 Task: Add Bitchin' Sauce Original to the cart.
Action: Mouse moved to (872, 322)
Screenshot: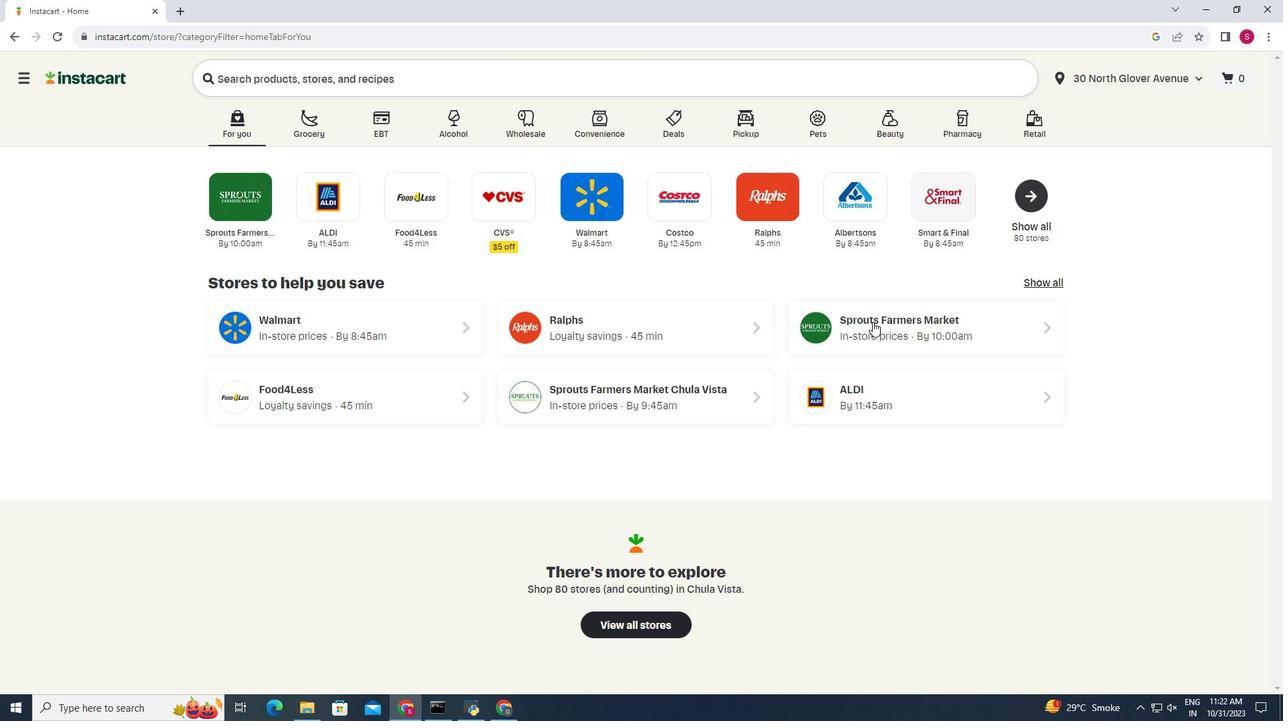 
Action: Mouse pressed left at (872, 322)
Screenshot: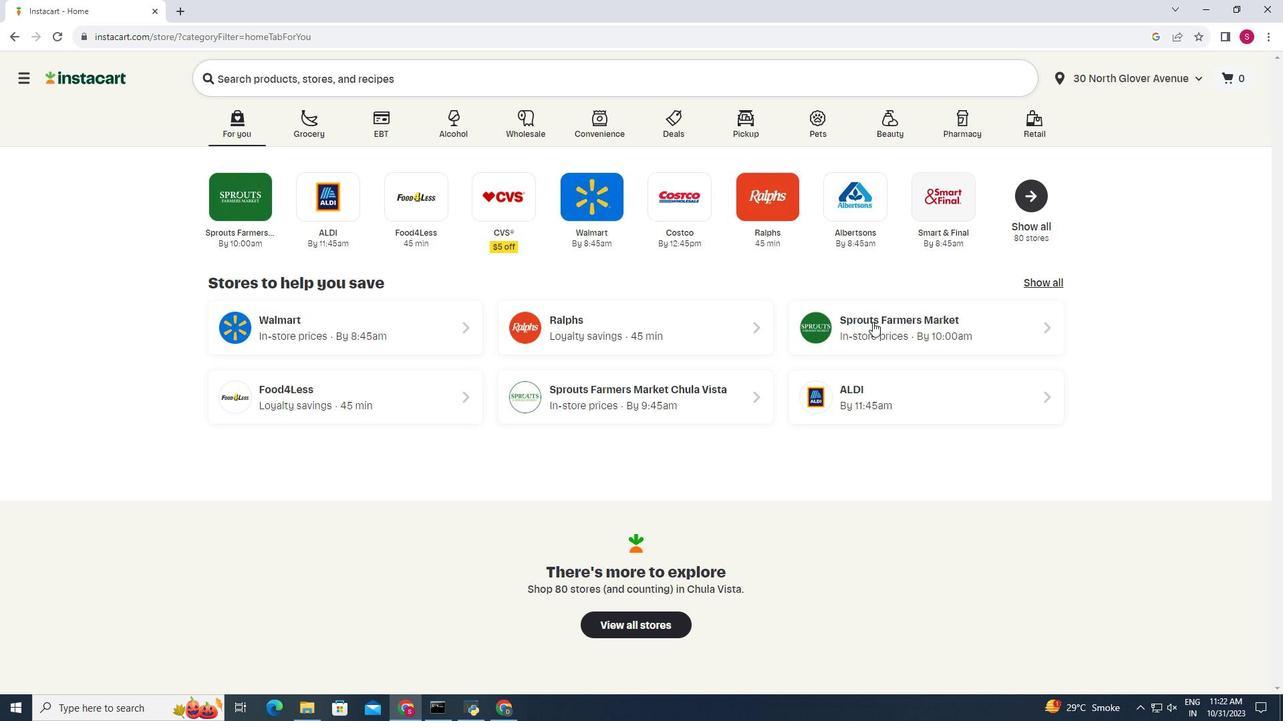 
Action: Mouse moved to (55, 588)
Screenshot: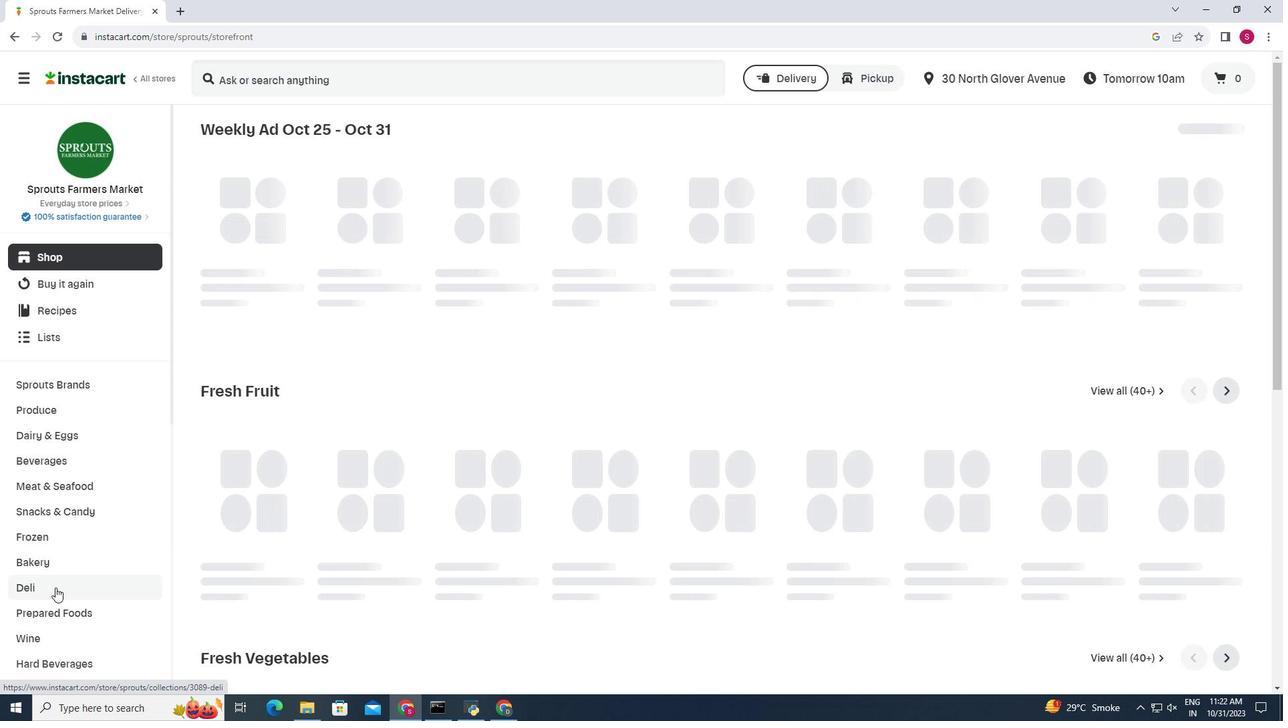 
Action: Mouse pressed left at (55, 588)
Screenshot: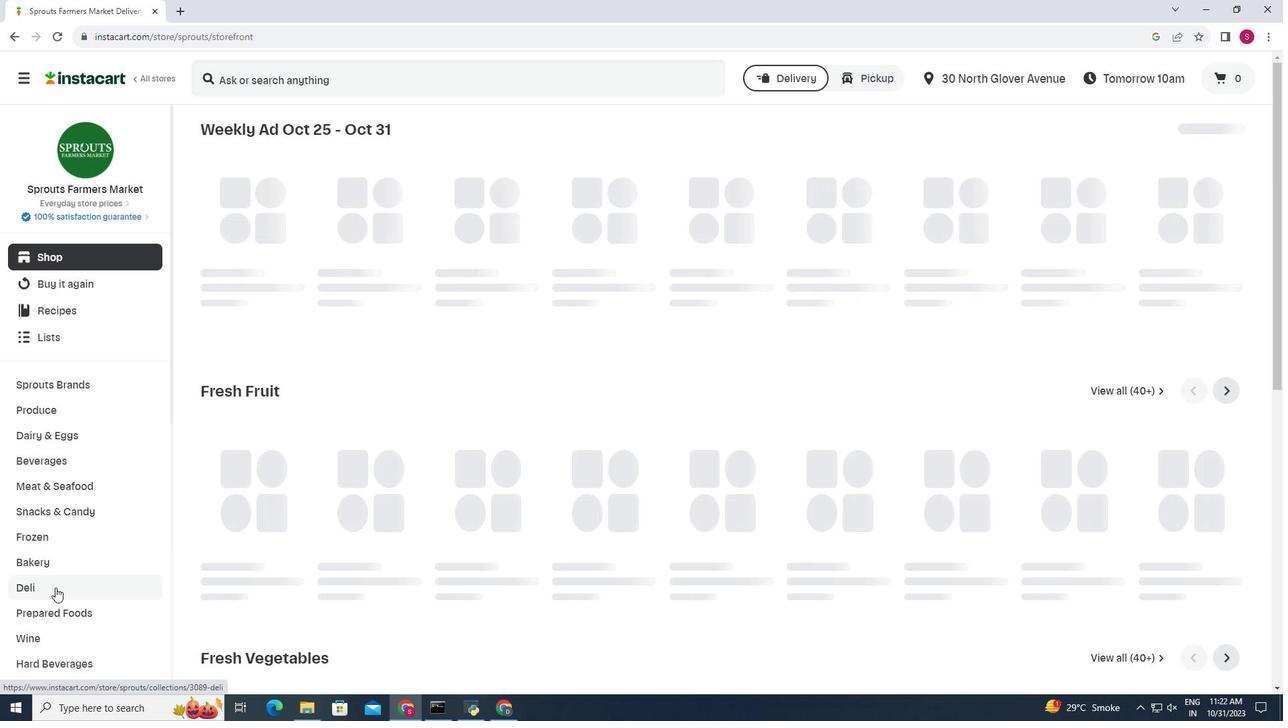 
Action: Mouse moved to (459, 163)
Screenshot: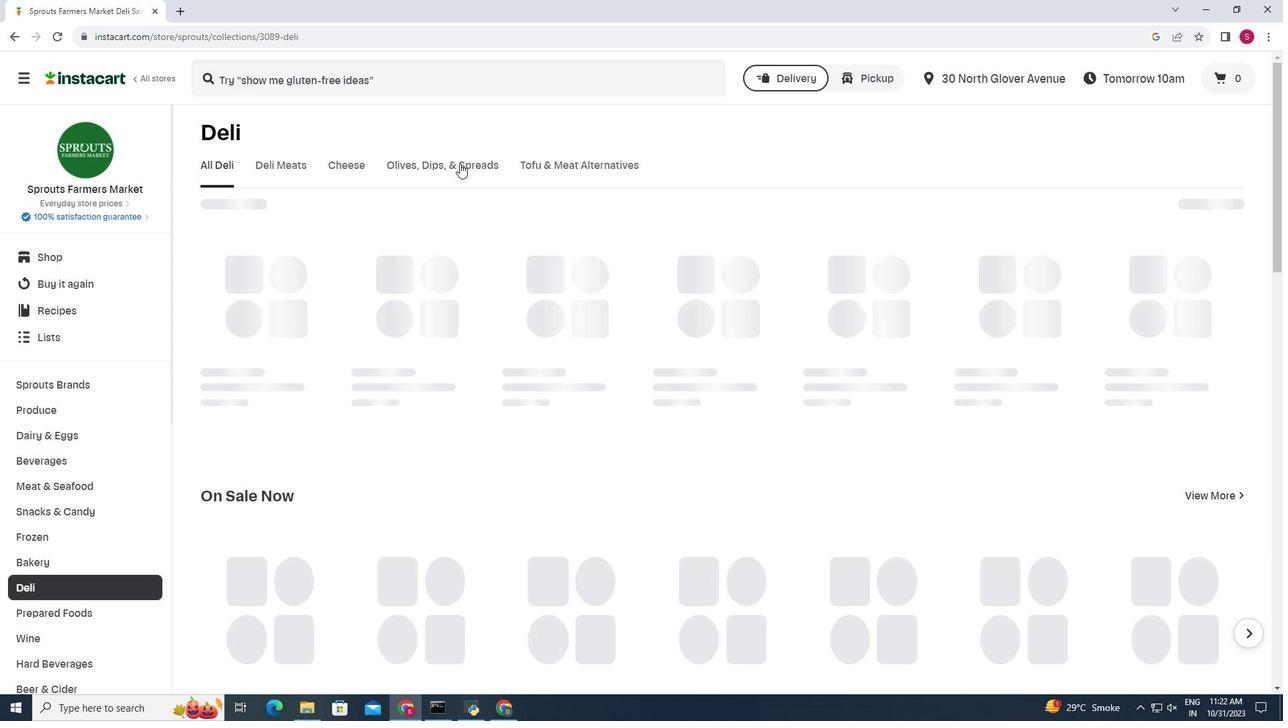 
Action: Mouse pressed left at (459, 163)
Screenshot: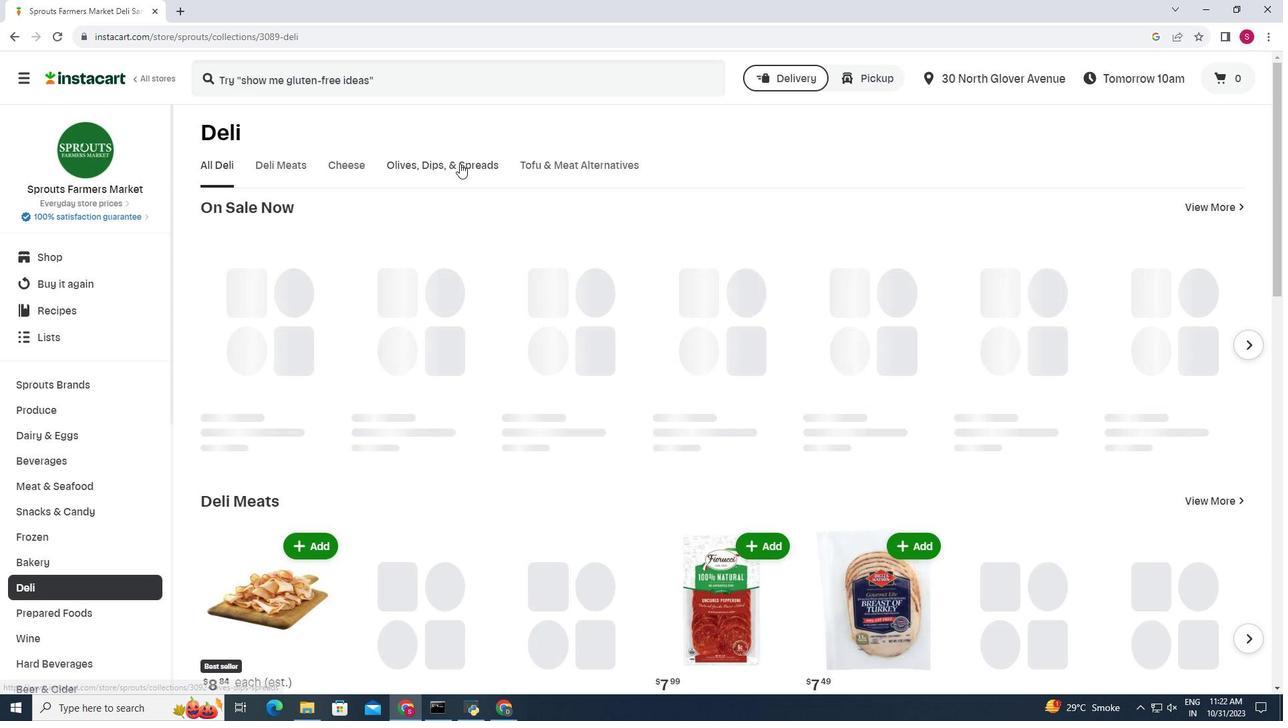 
Action: Mouse moved to (702, 209)
Screenshot: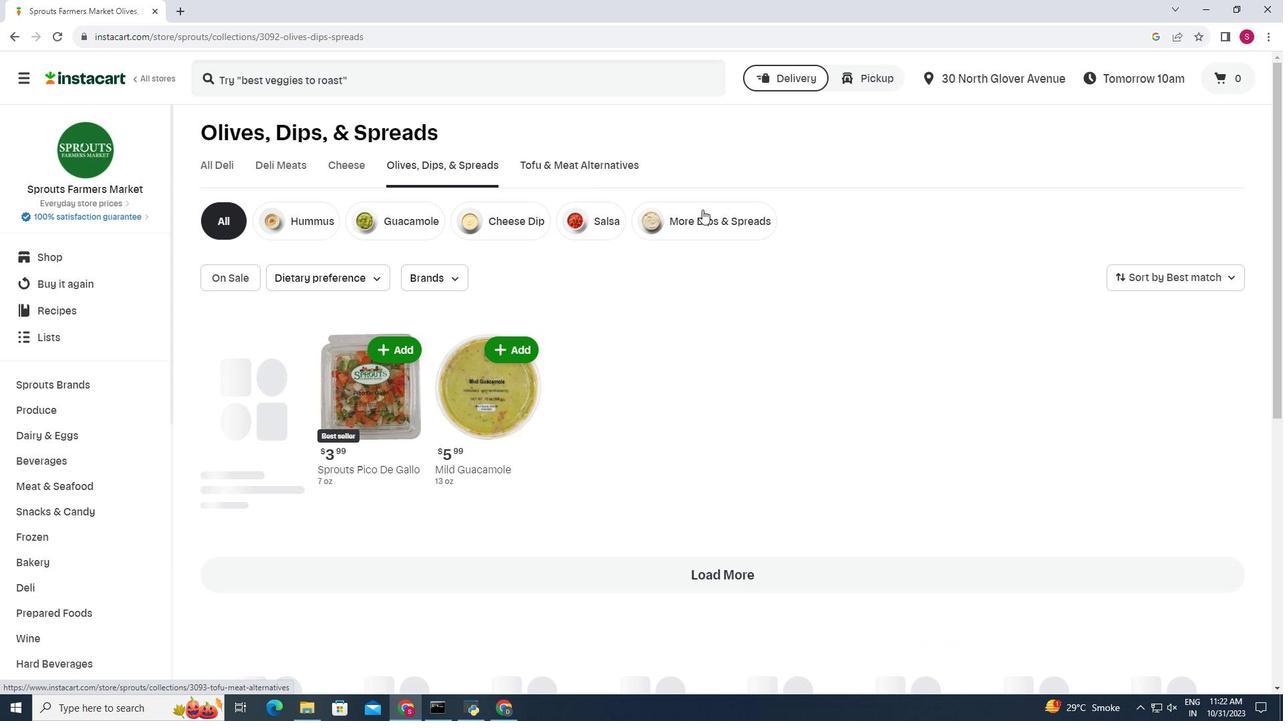 
Action: Mouse pressed left at (702, 209)
Screenshot: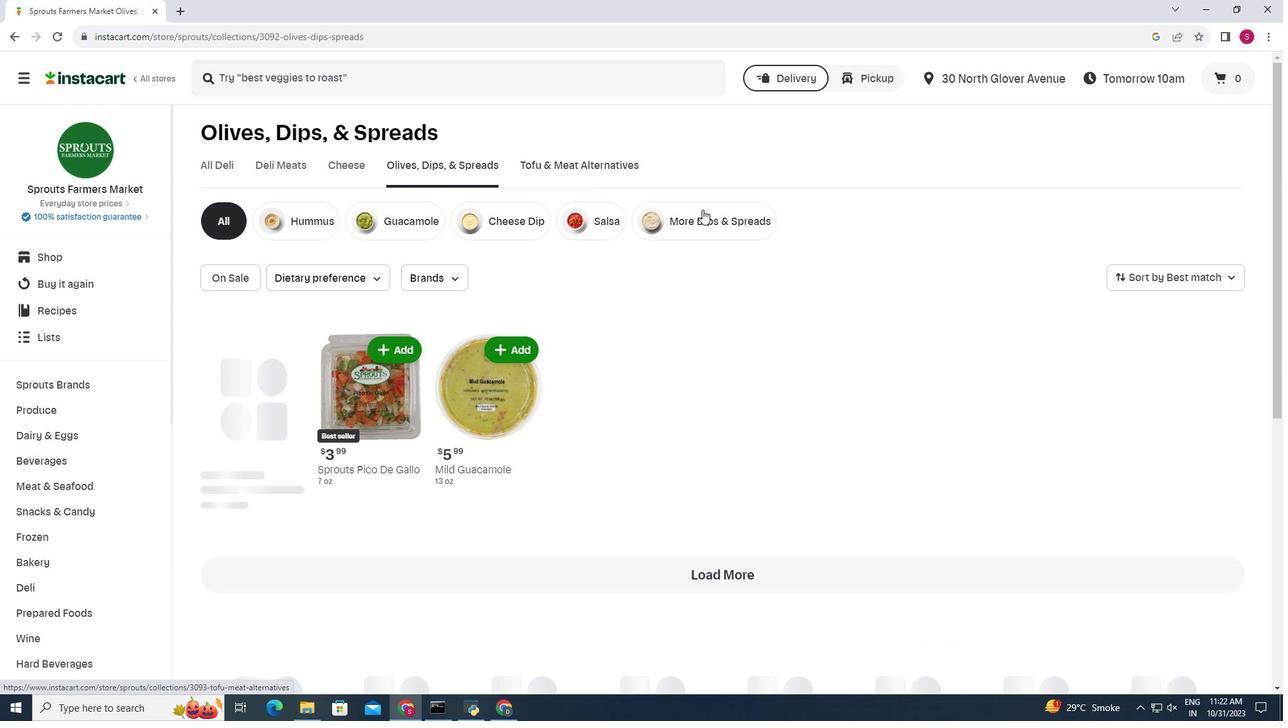 
Action: Mouse moved to (515, 278)
Screenshot: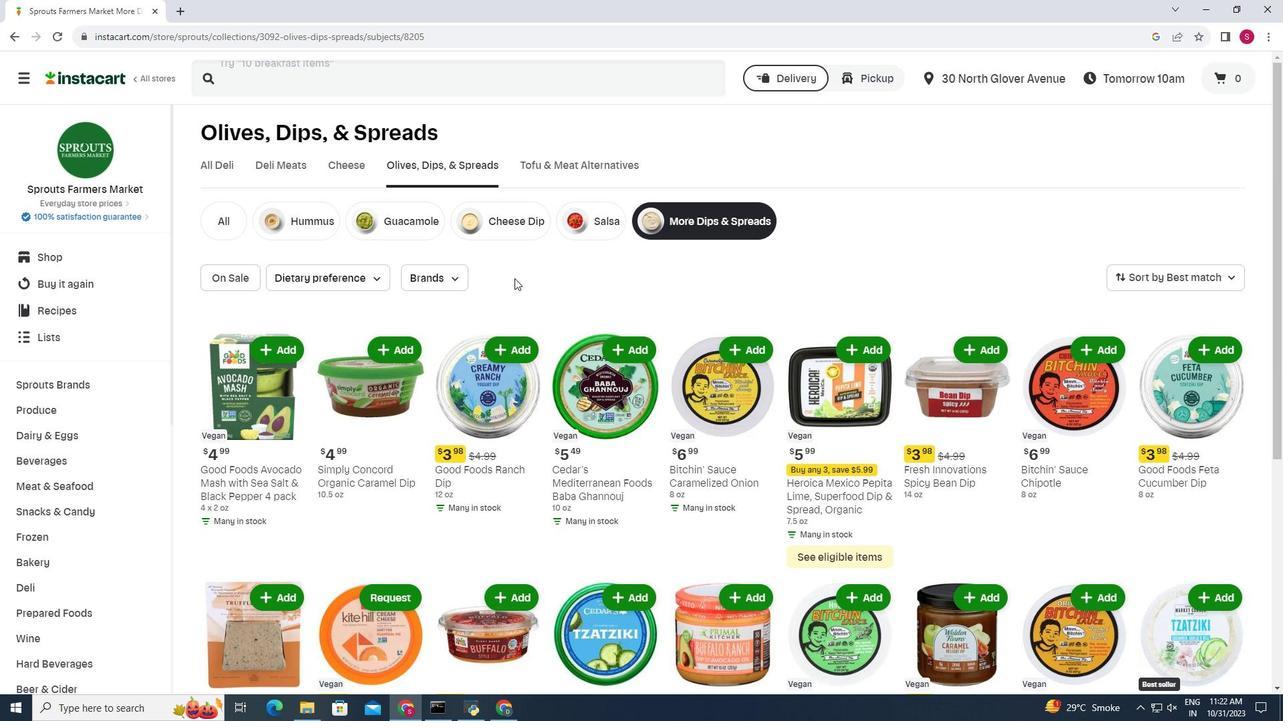 
Action: Mouse scrolled (515, 277) with delta (0, 0)
Screenshot: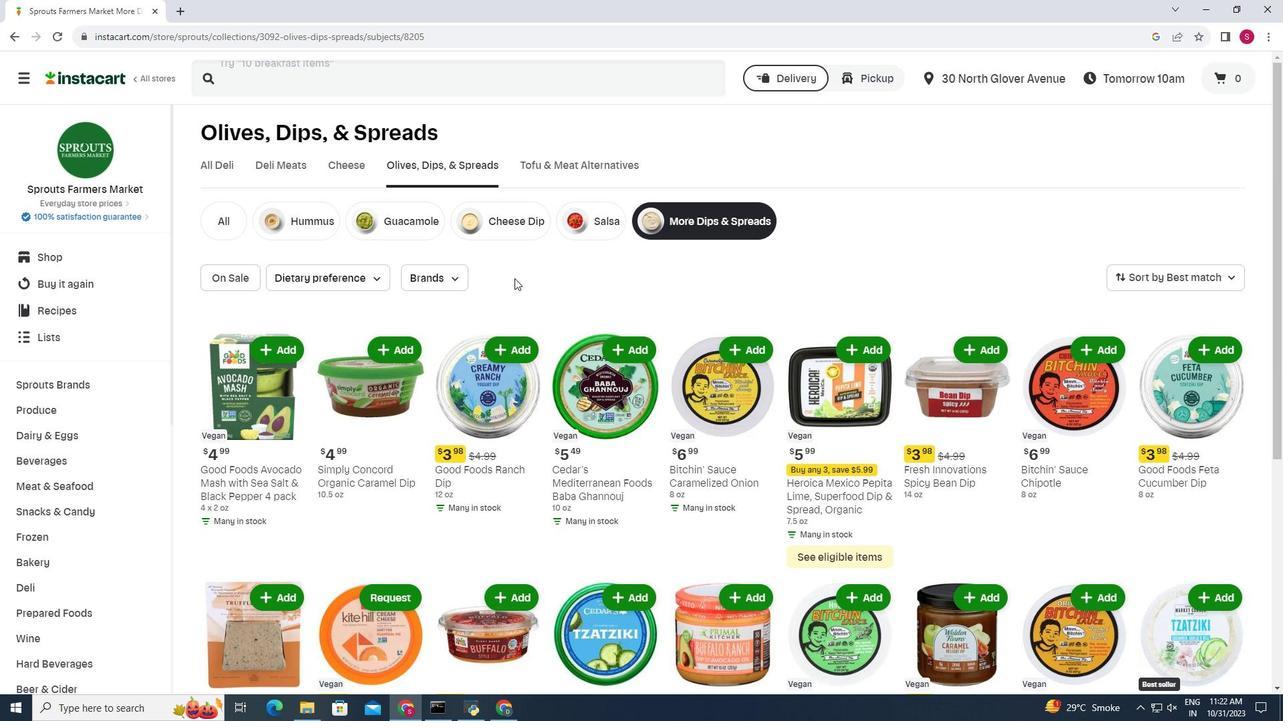 
Action: Mouse moved to (507, 282)
Screenshot: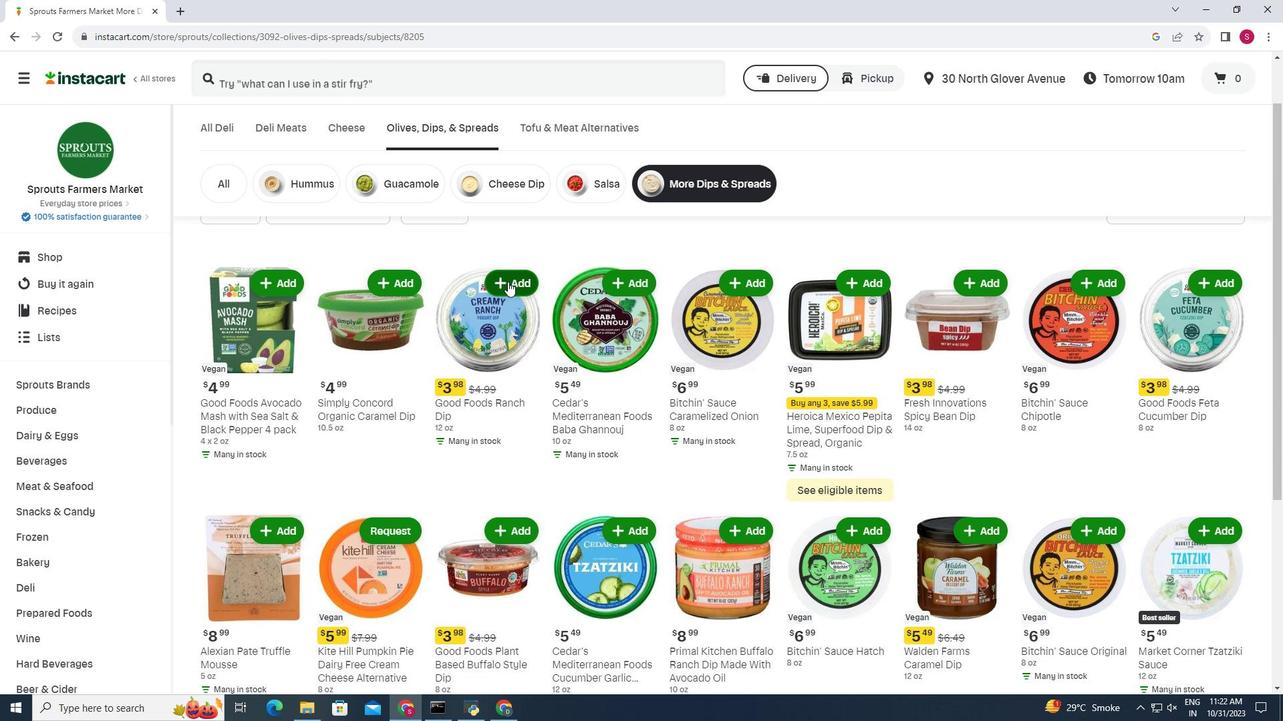 
Action: Mouse scrolled (507, 281) with delta (0, 0)
Screenshot: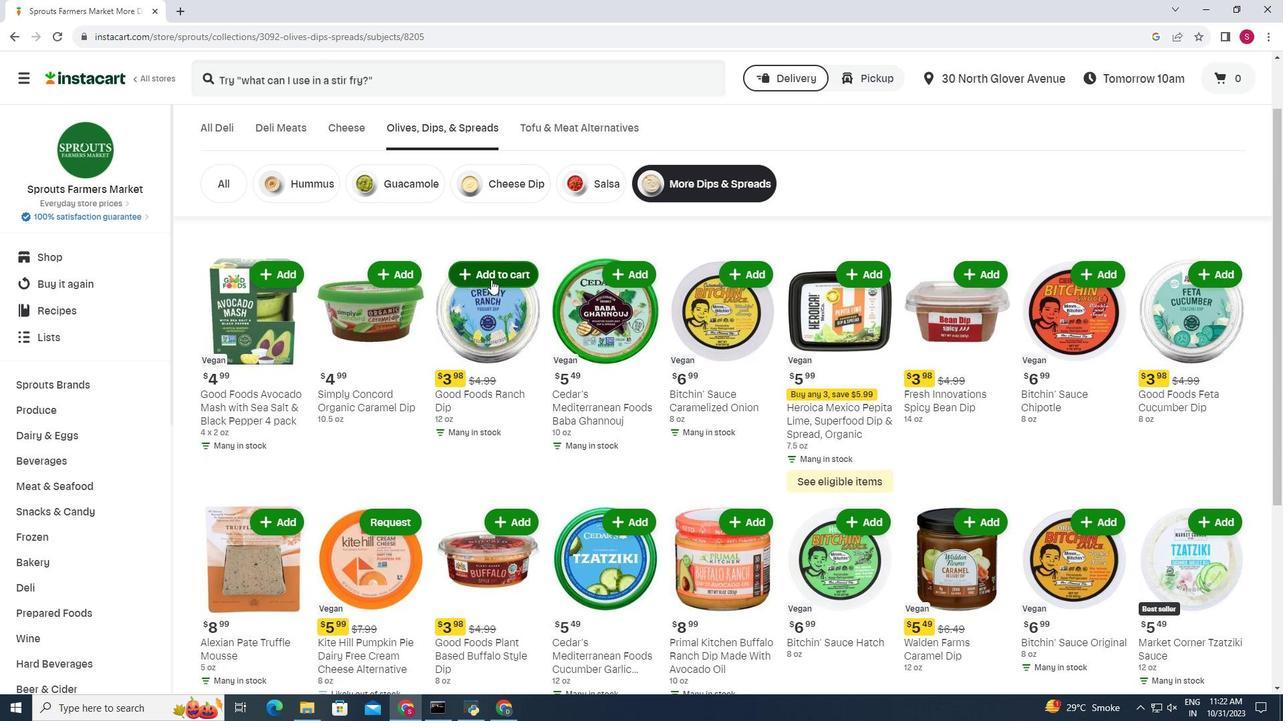 
Action: Mouse moved to (431, 356)
Screenshot: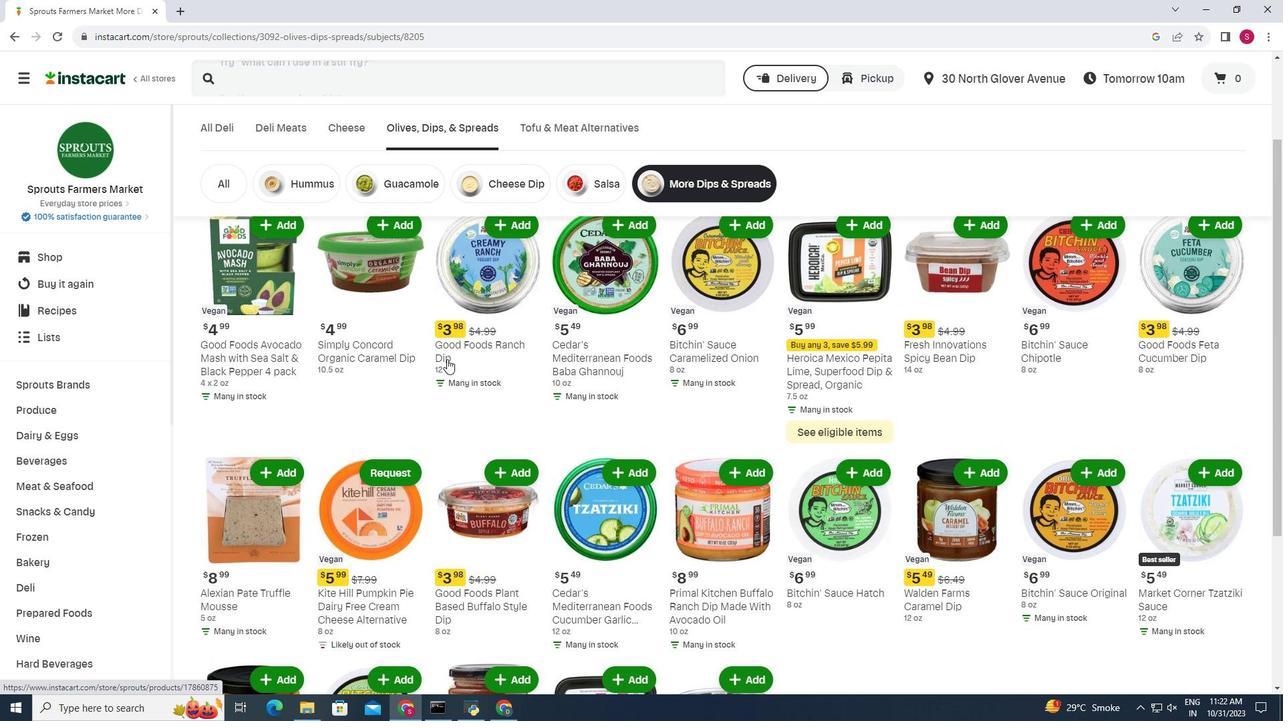 
Action: Mouse scrolled (431, 356) with delta (0, 0)
Screenshot: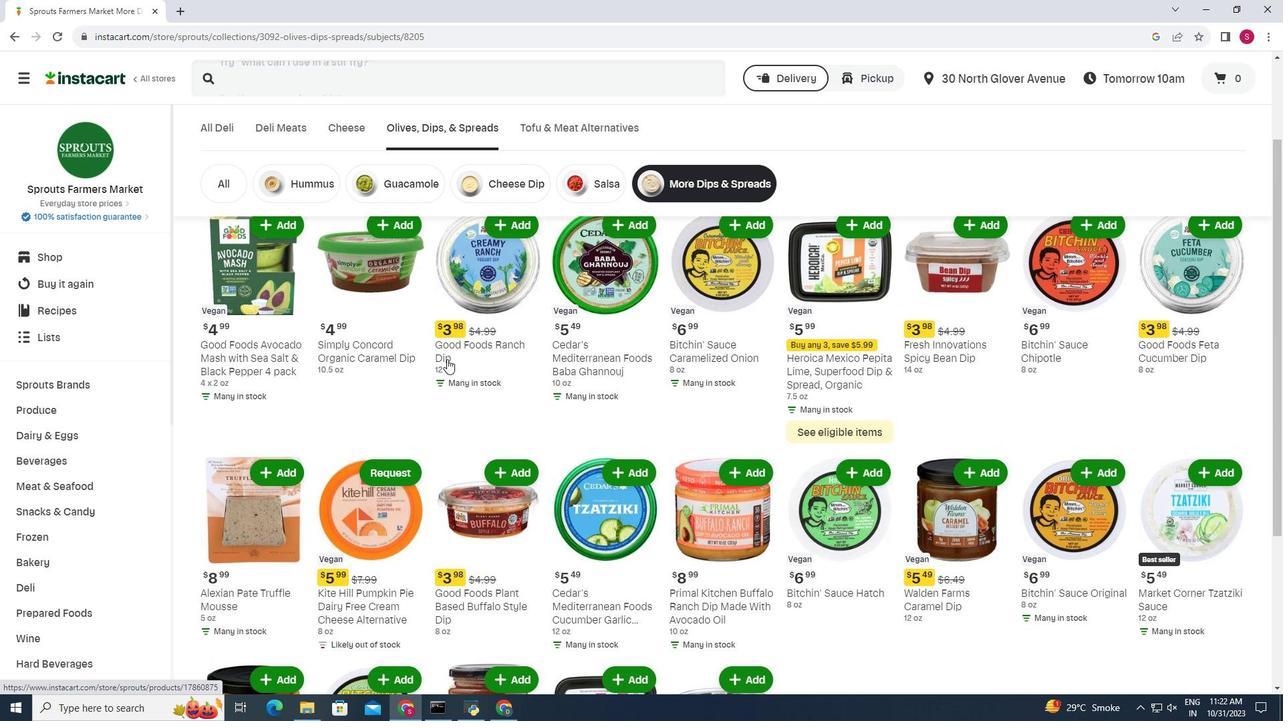 
Action: Mouse moved to (1201, 419)
Screenshot: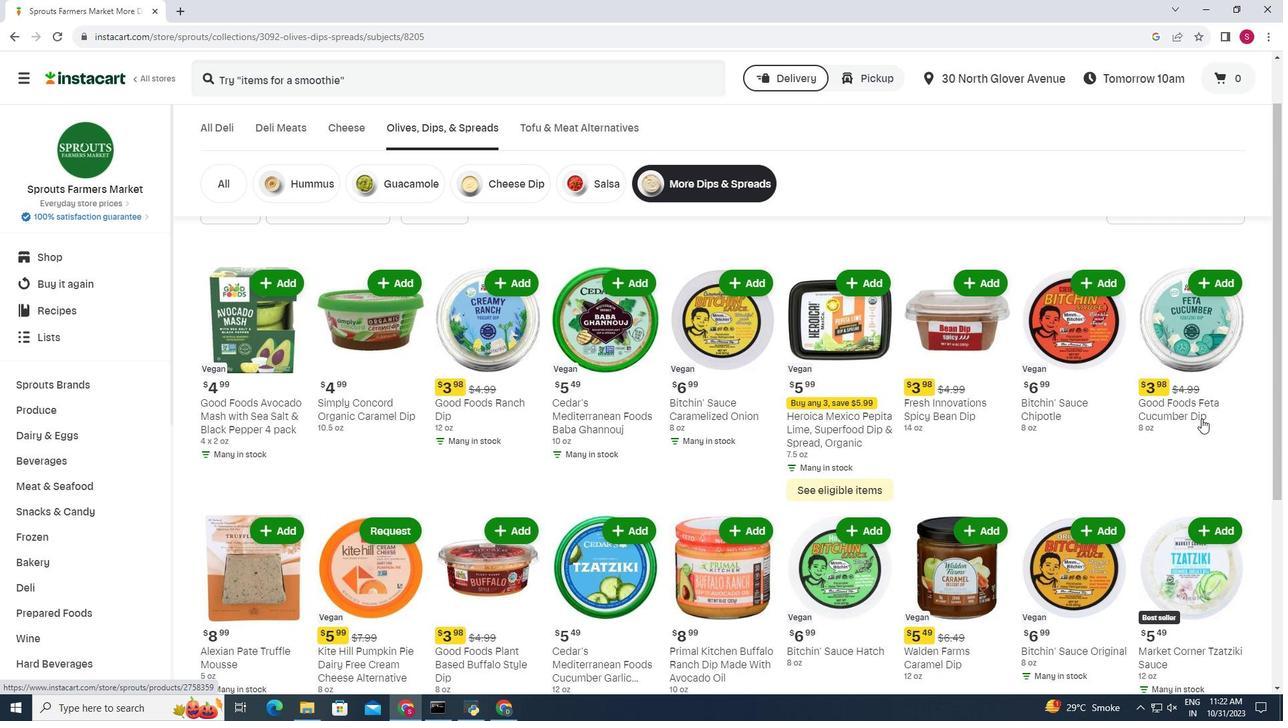
Action: Mouse scrolled (1201, 418) with delta (0, 0)
Screenshot: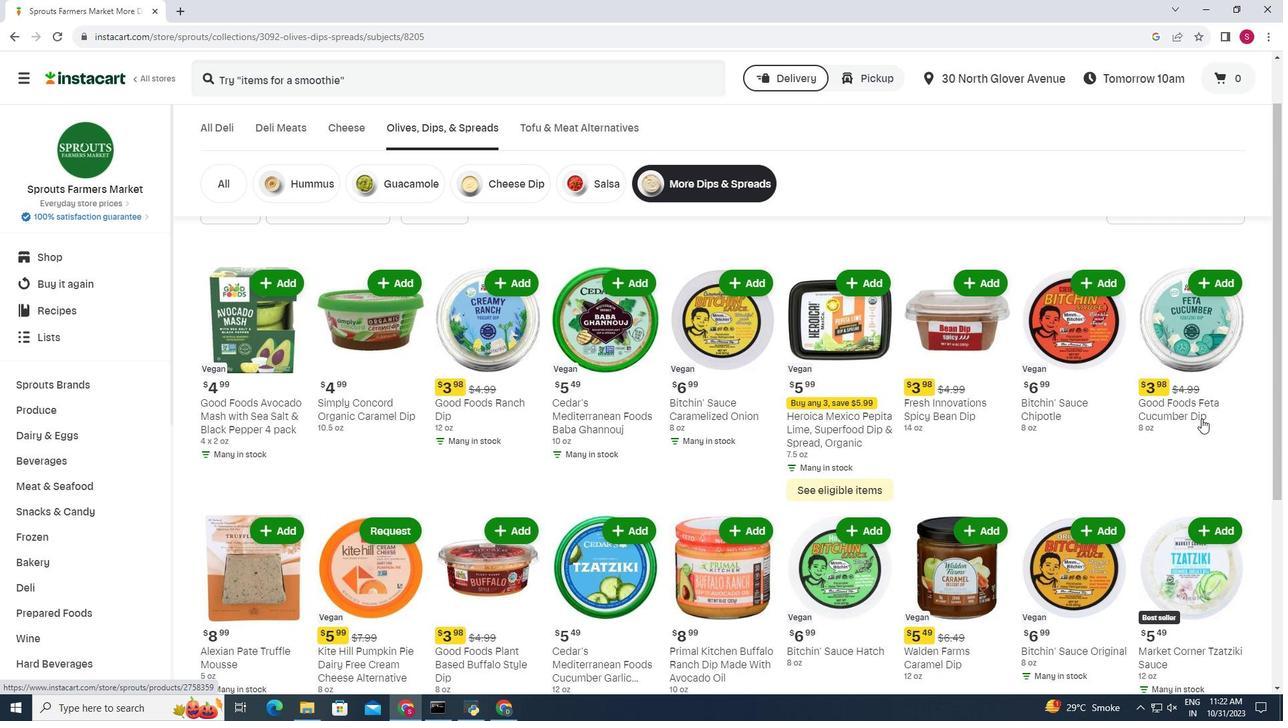 
Action: Mouse moved to (1202, 419)
Screenshot: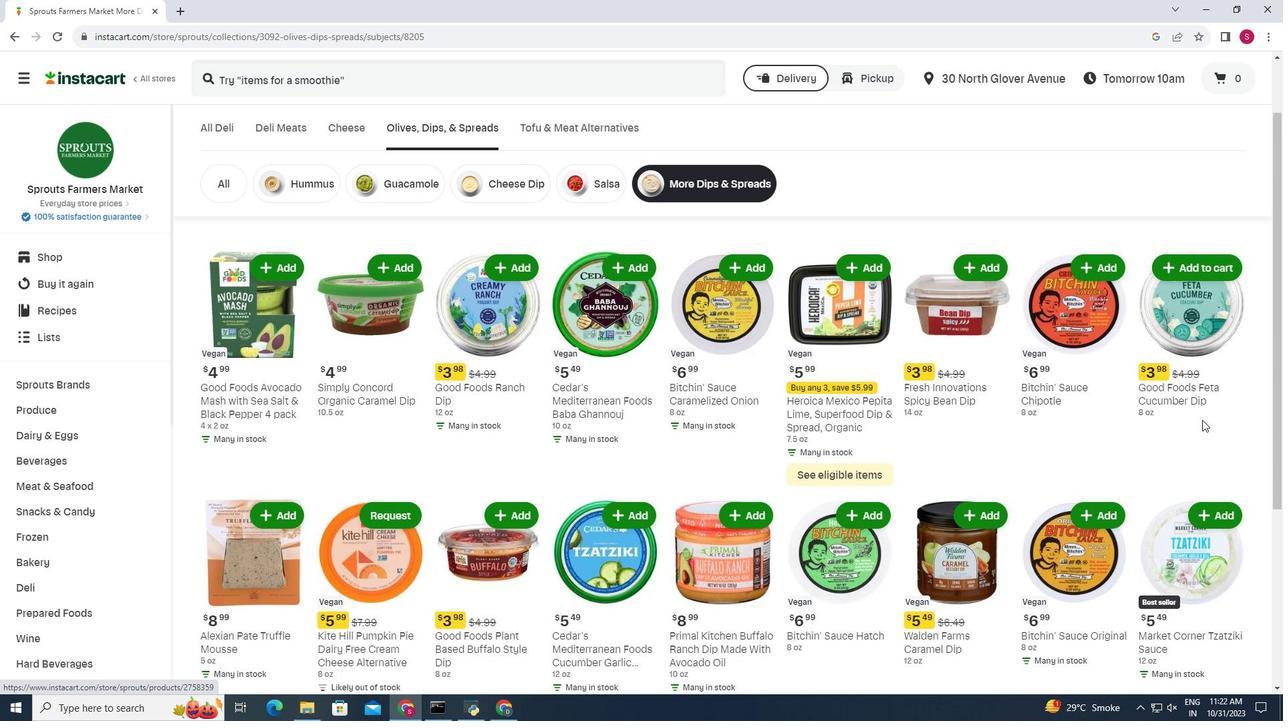 
Action: Mouse scrolled (1202, 419) with delta (0, 0)
Screenshot: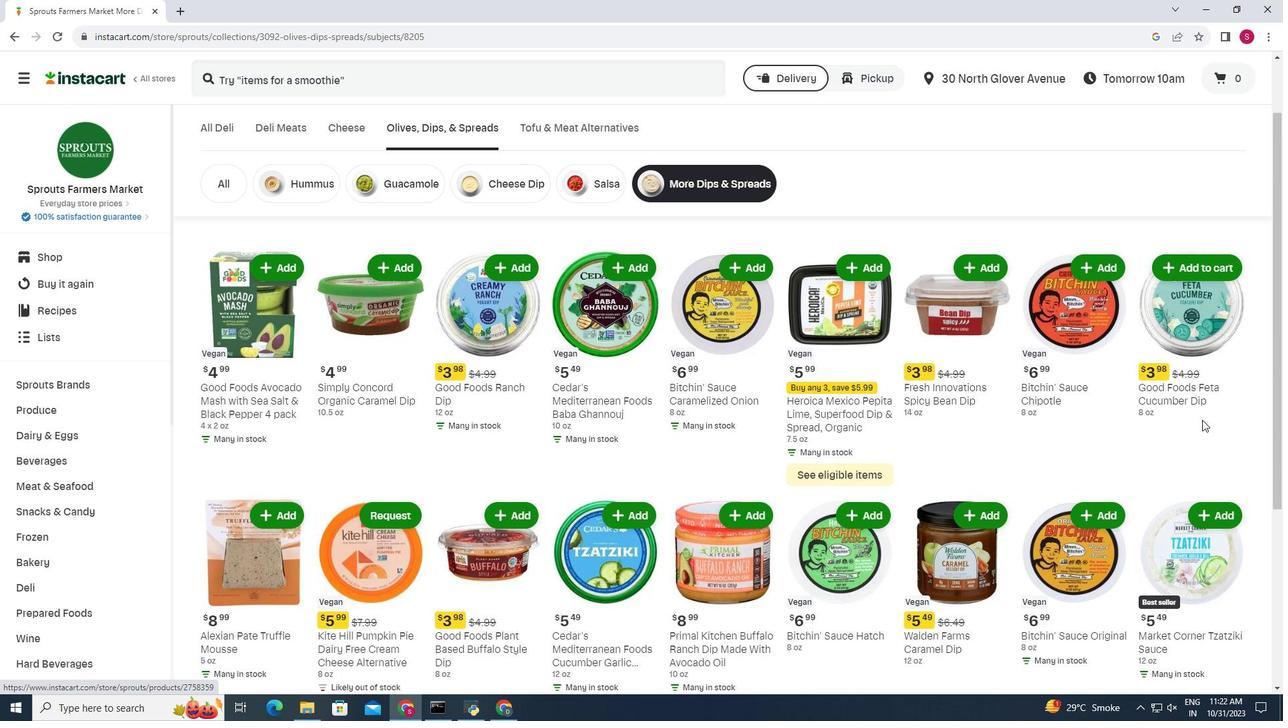 
Action: Mouse moved to (1081, 396)
Screenshot: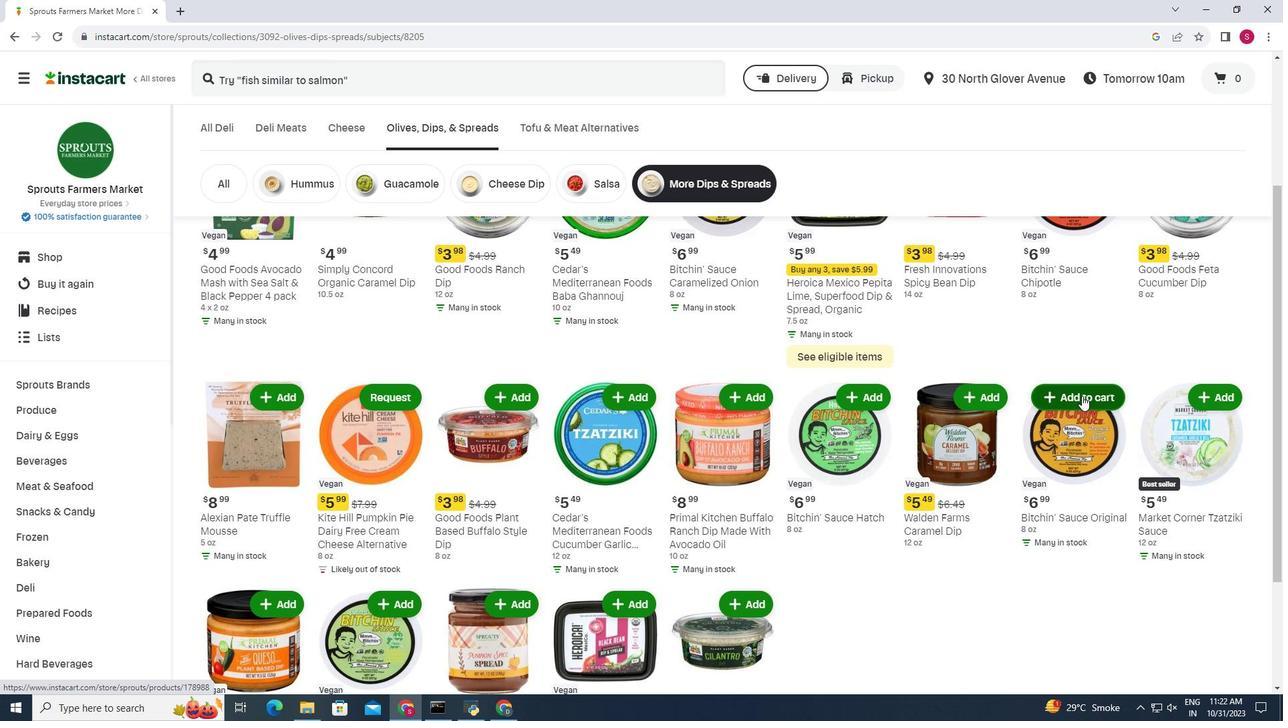 
Action: Mouse pressed left at (1081, 396)
Screenshot: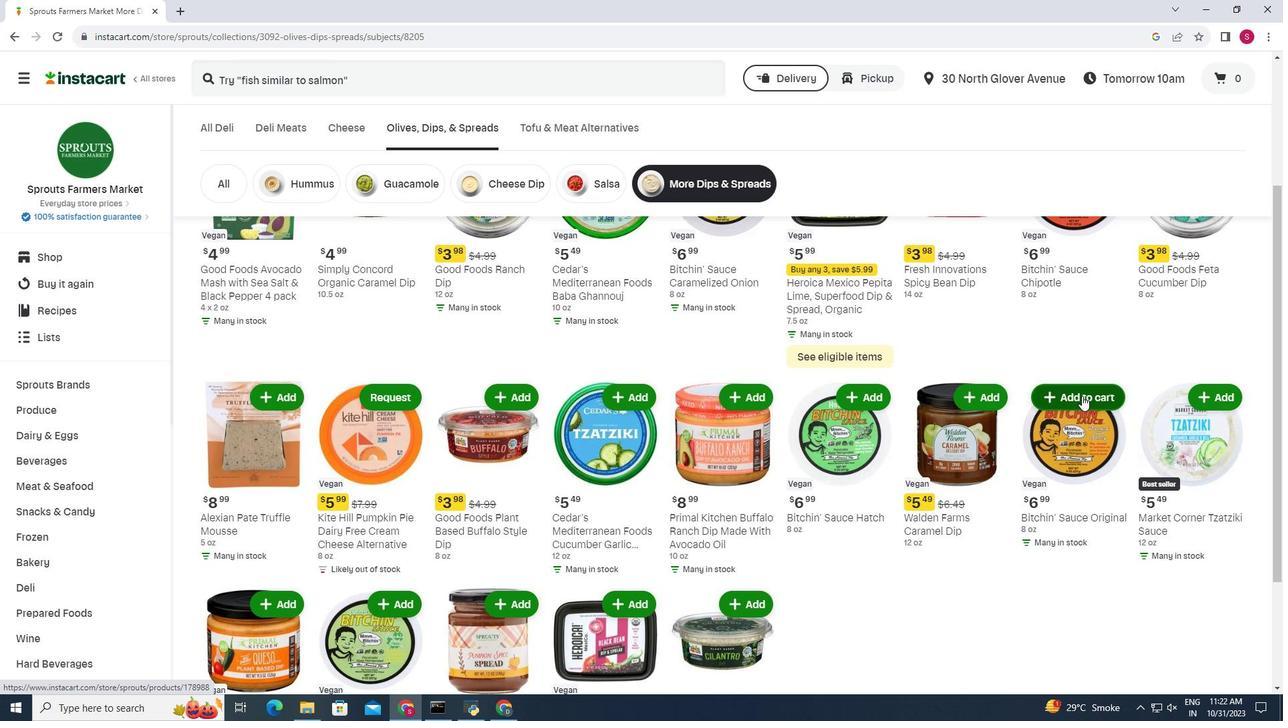 
Action: Mouse moved to (1069, 355)
Screenshot: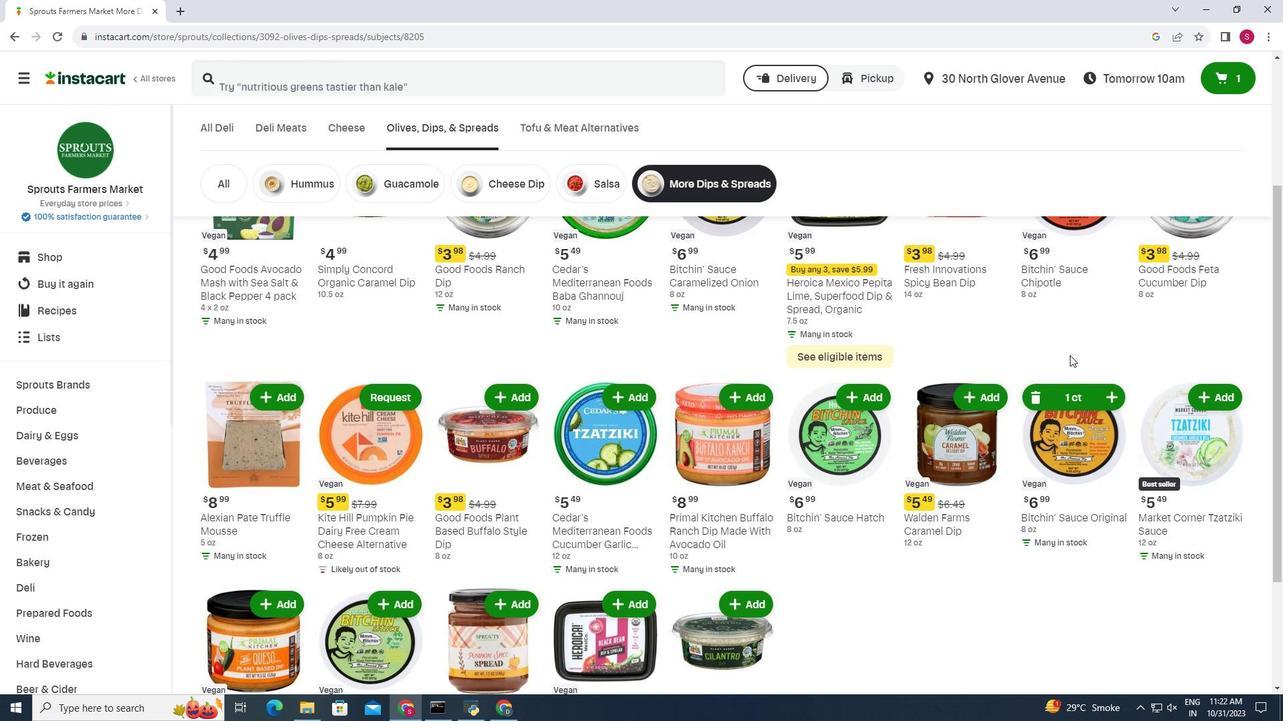 
